 Task: Open the "An overview of groups" article.
Action: Mouse moved to (633, 65)
Screenshot: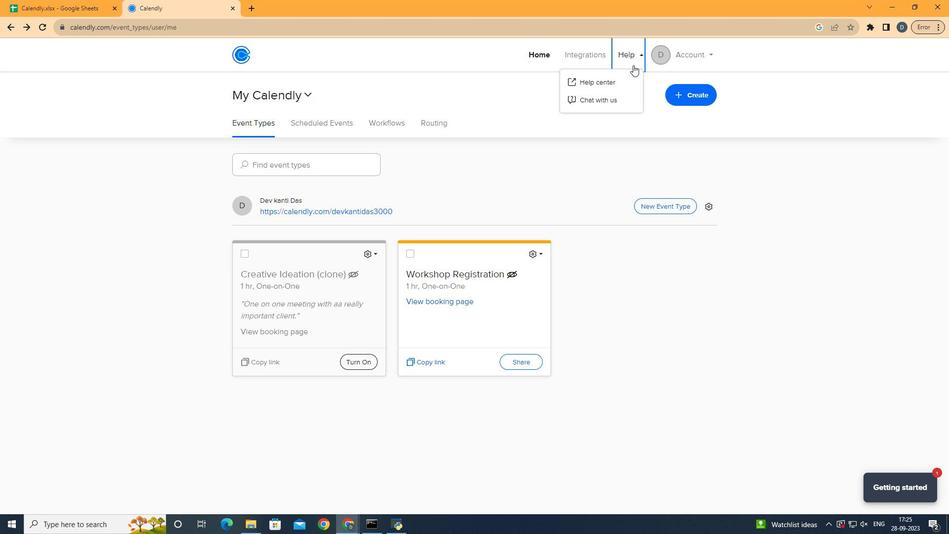 
Action: Mouse pressed left at (633, 65)
Screenshot: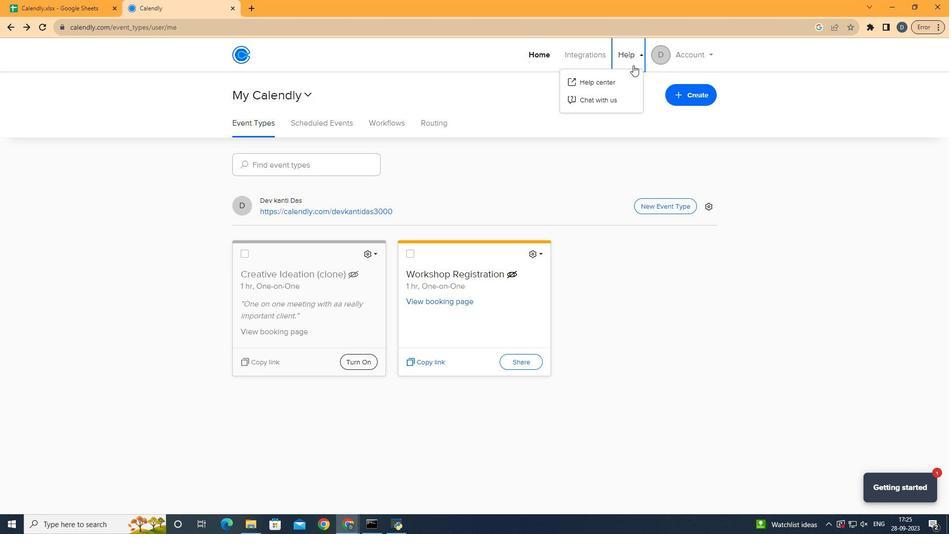 
Action: Mouse moved to (624, 75)
Screenshot: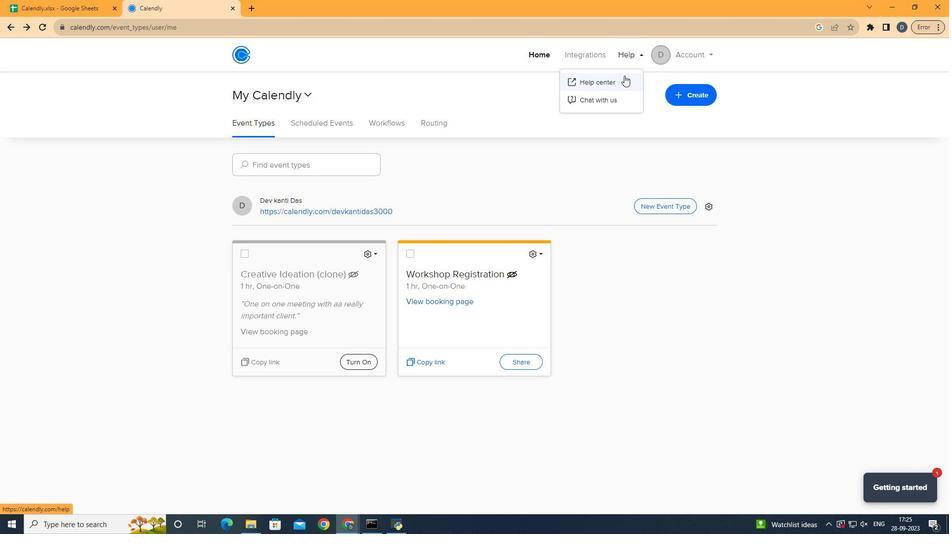
Action: Mouse pressed left at (624, 75)
Screenshot: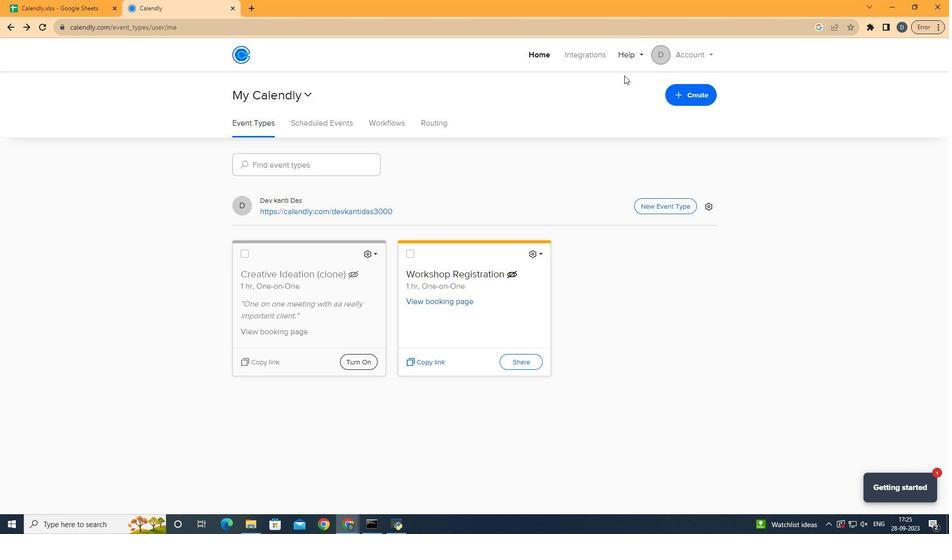 
Action: Mouse moved to (615, 273)
Screenshot: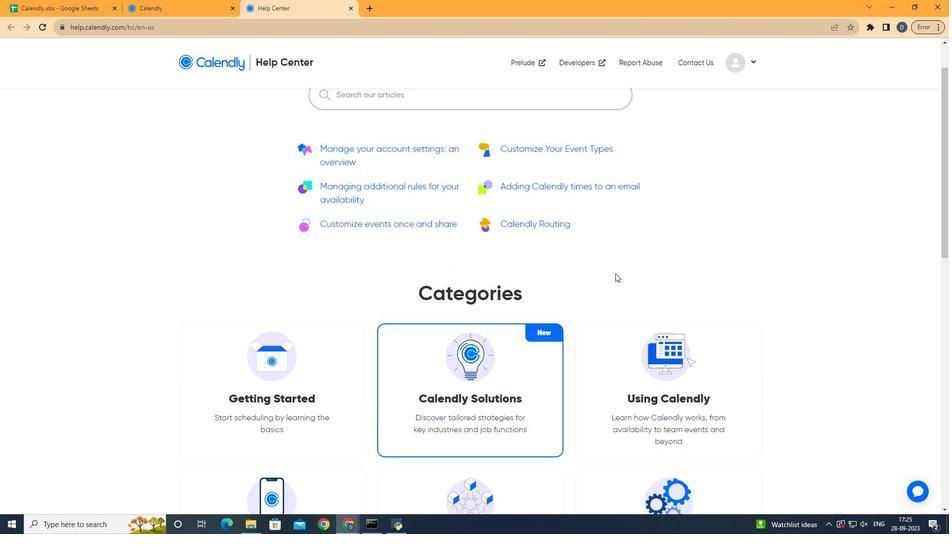 
Action: Mouse scrolled (615, 273) with delta (0, 0)
Screenshot: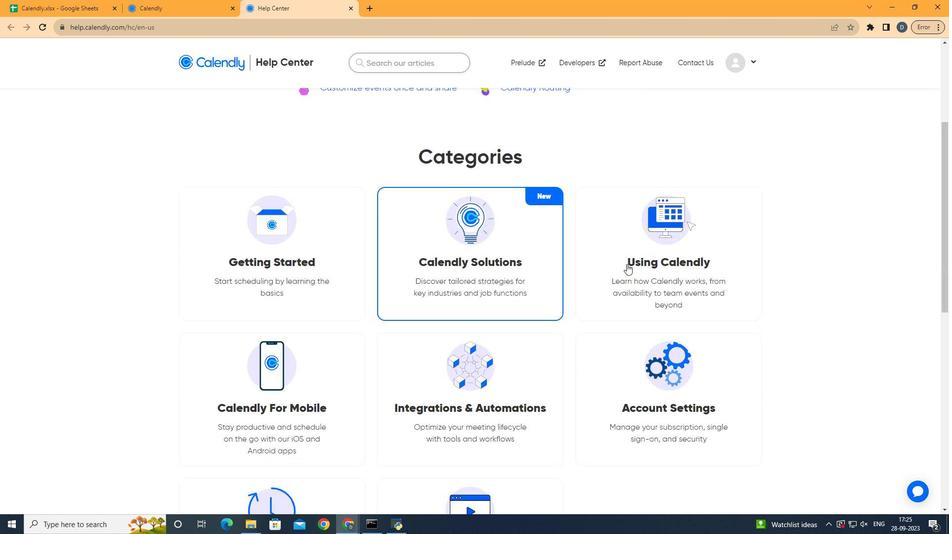
Action: Mouse scrolled (615, 273) with delta (0, 0)
Screenshot: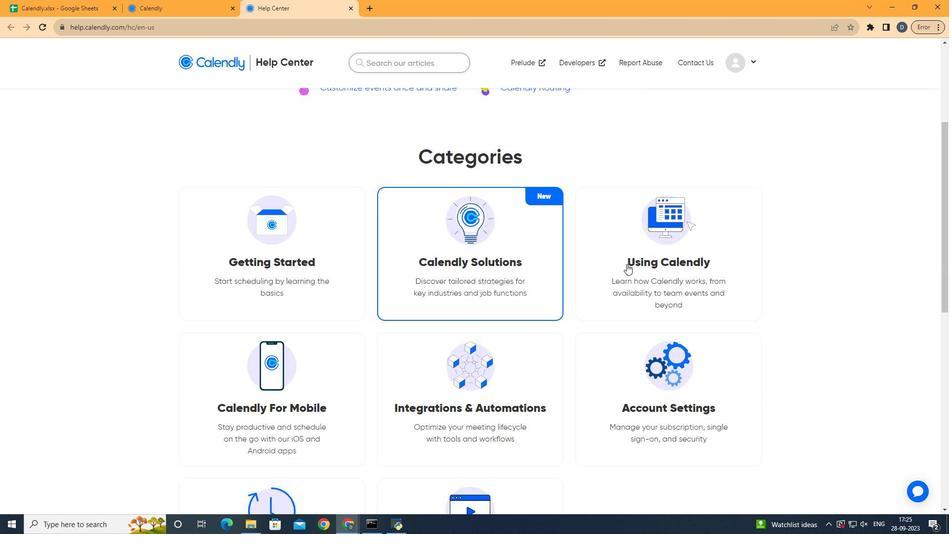 
Action: Mouse scrolled (615, 273) with delta (0, 0)
Screenshot: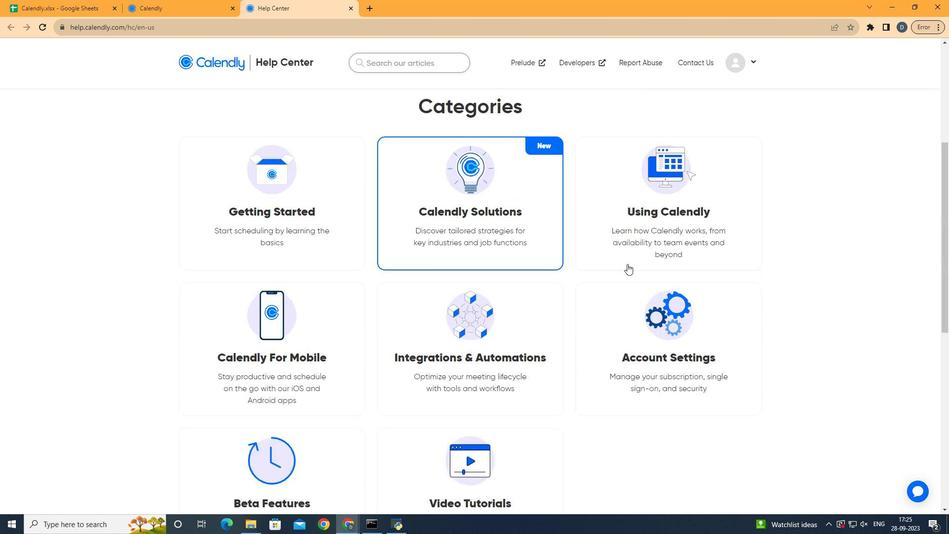 
Action: Mouse scrolled (615, 273) with delta (0, 0)
Screenshot: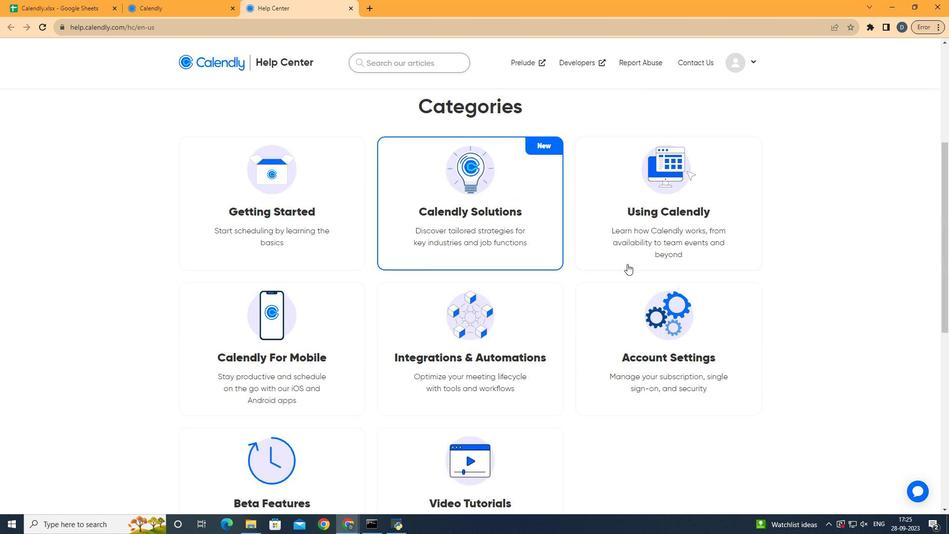 
Action: Mouse scrolled (615, 273) with delta (0, 0)
Screenshot: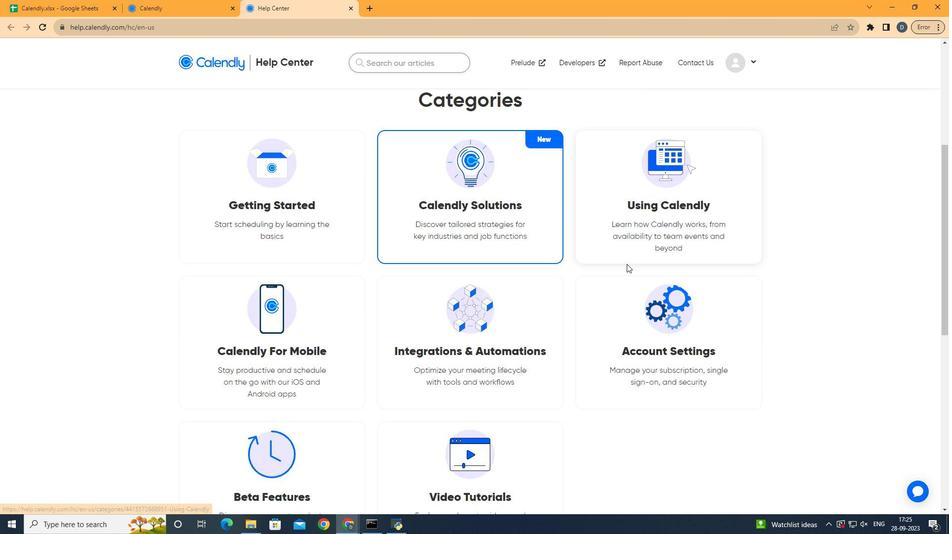 
Action: Mouse moved to (663, 230)
Screenshot: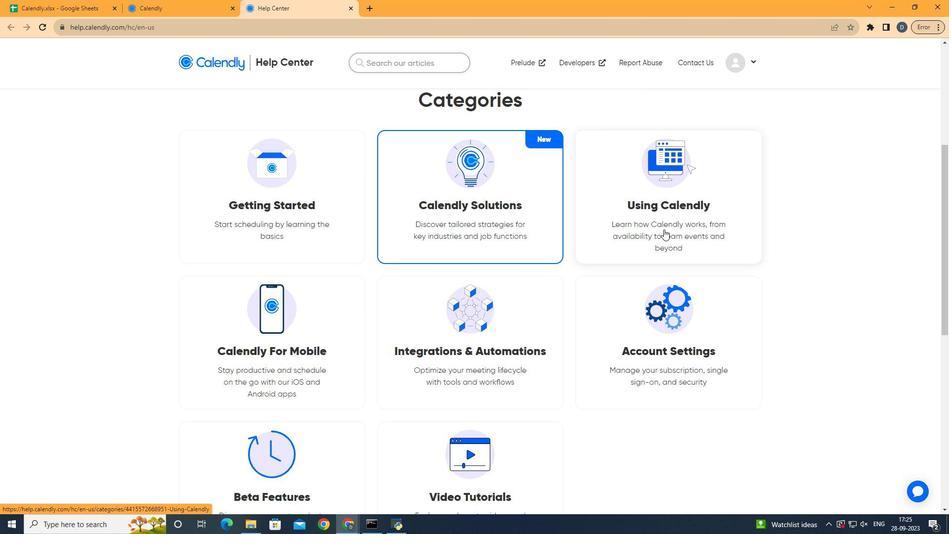 
Action: Mouse pressed left at (663, 230)
Screenshot: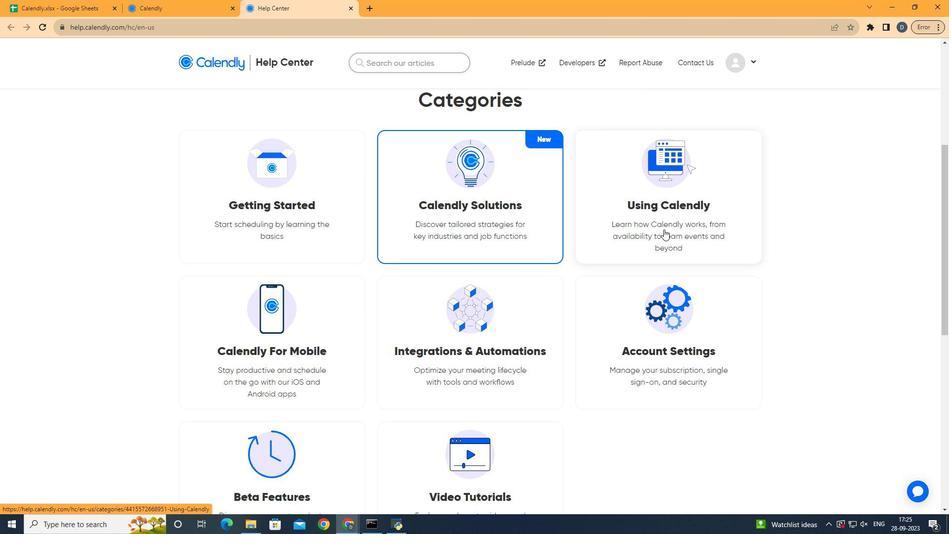 
Action: Mouse moved to (472, 358)
Screenshot: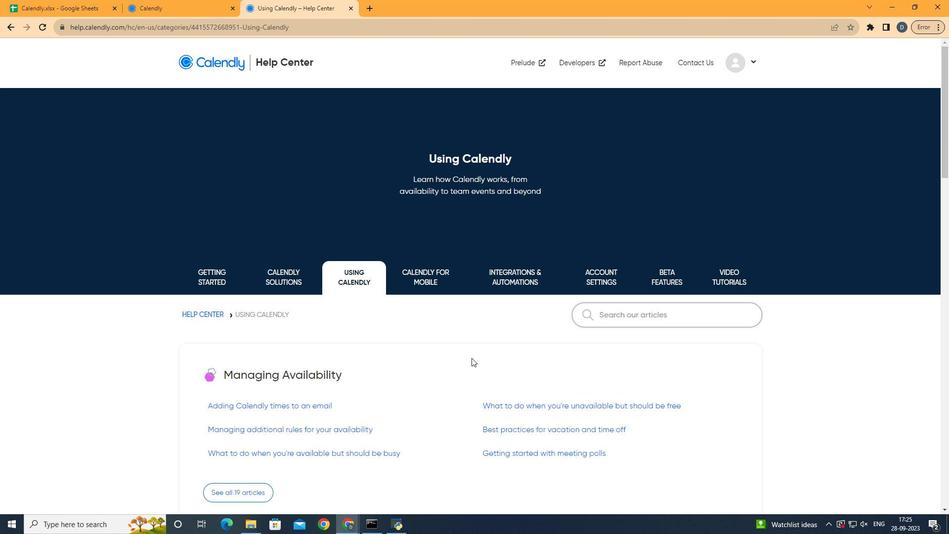 
Action: Mouse scrolled (472, 357) with delta (0, 0)
Screenshot: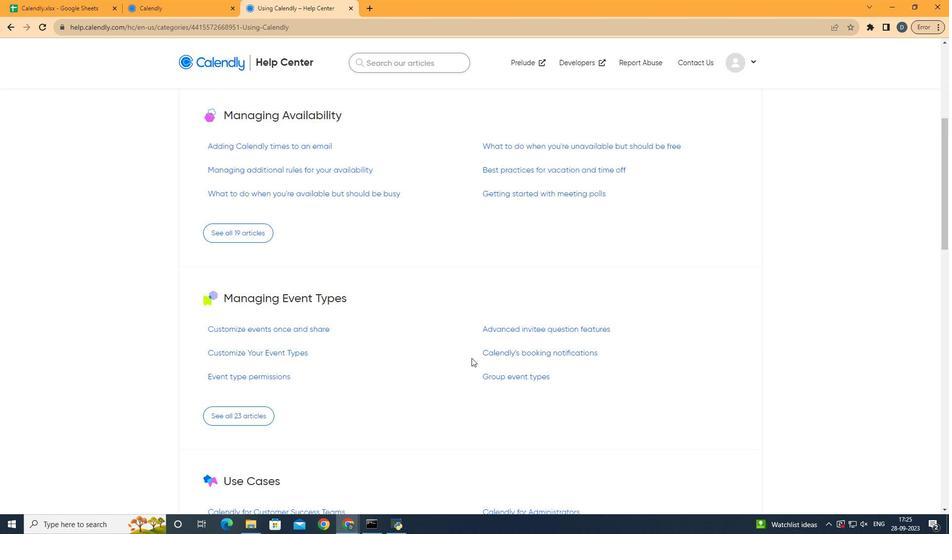 
Action: Mouse scrolled (472, 357) with delta (0, 0)
Screenshot: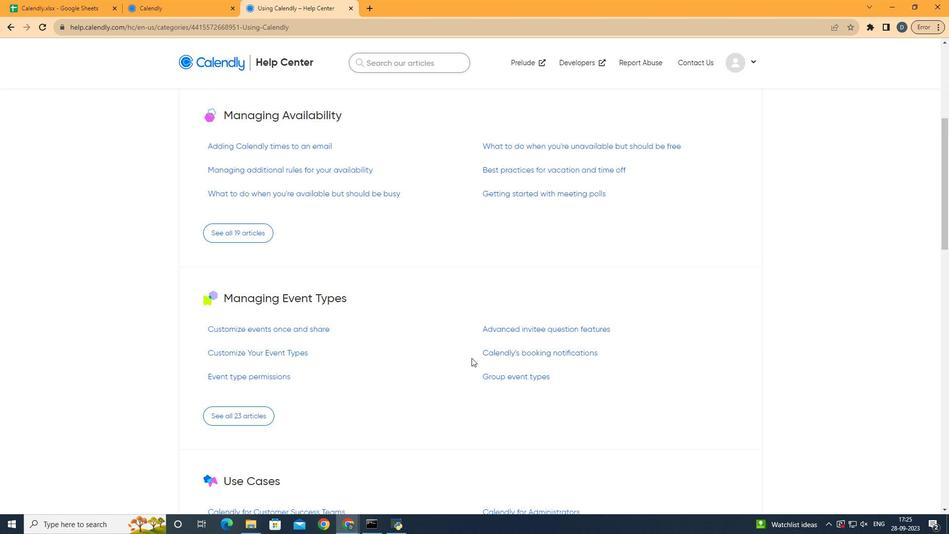 
Action: Mouse scrolled (472, 357) with delta (0, 0)
Screenshot: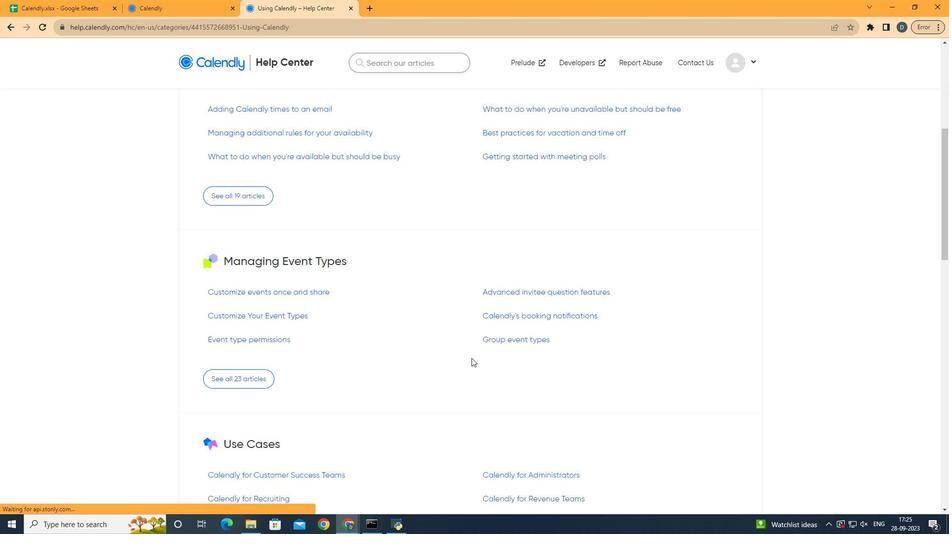
Action: Mouse scrolled (472, 357) with delta (0, 0)
Screenshot: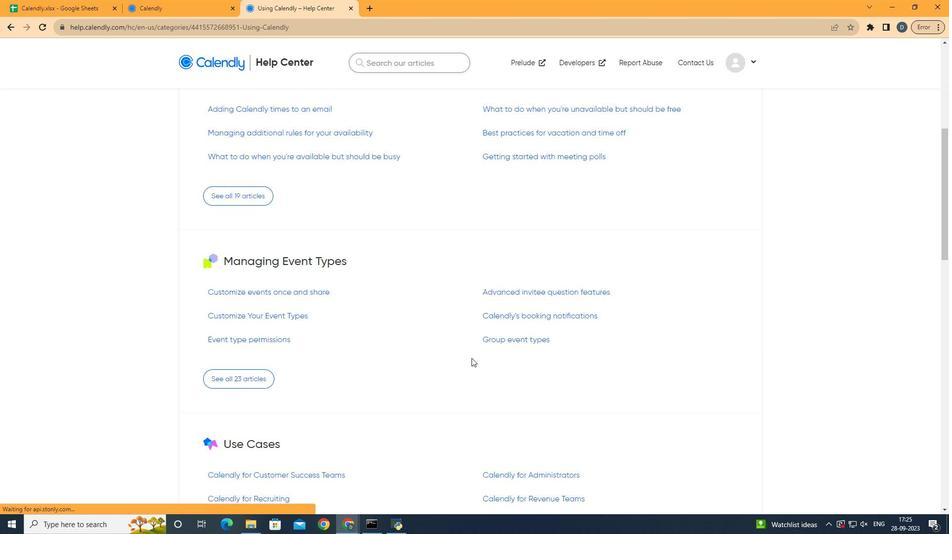 
Action: Mouse scrolled (472, 357) with delta (0, 0)
Screenshot: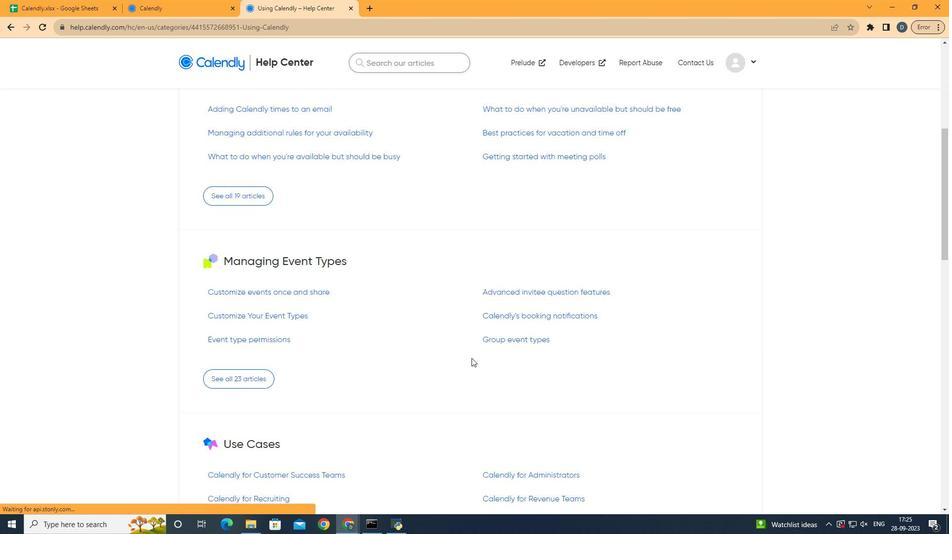 
Action: Mouse scrolled (472, 357) with delta (0, 0)
Screenshot: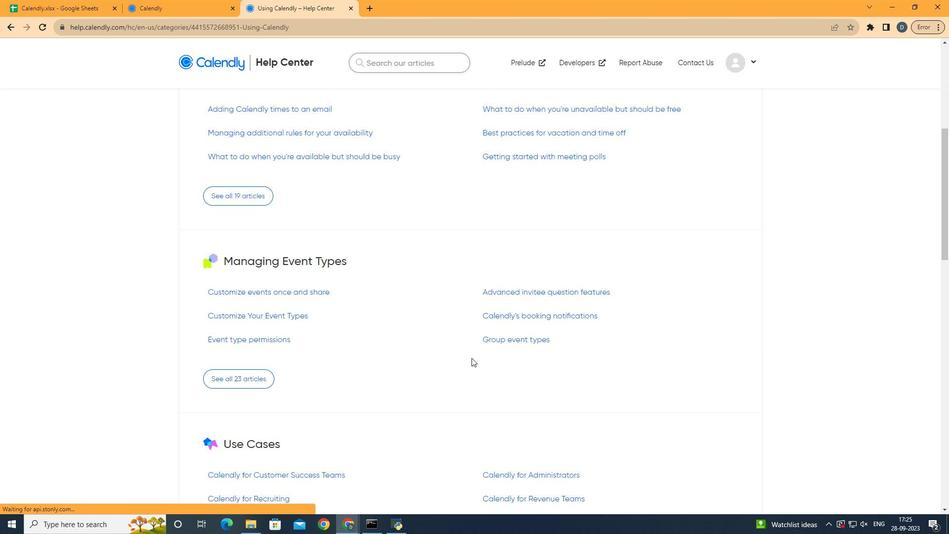 
Action: Mouse scrolled (472, 357) with delta (0, 0)
Screenshot: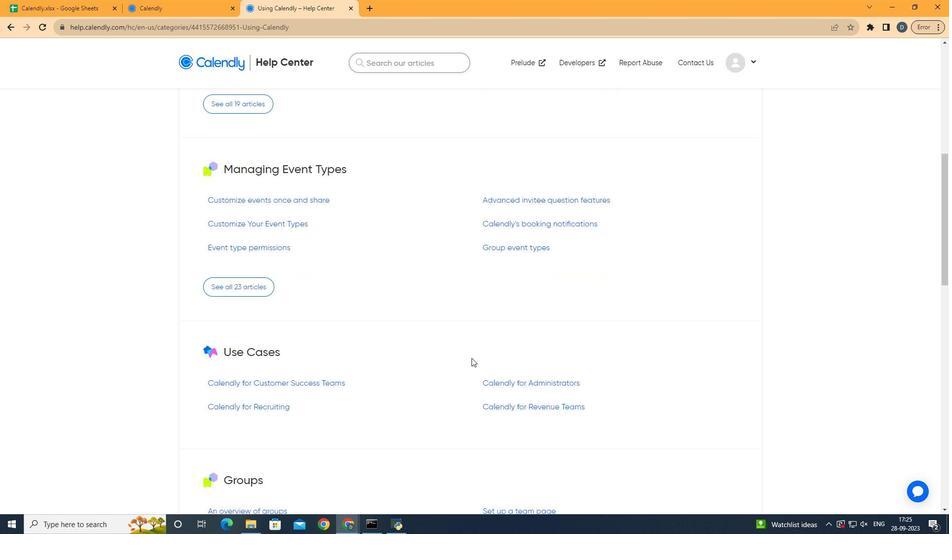 
Action: Mouse scrolled (472, 357) with delta (0, 0)
Screenshot: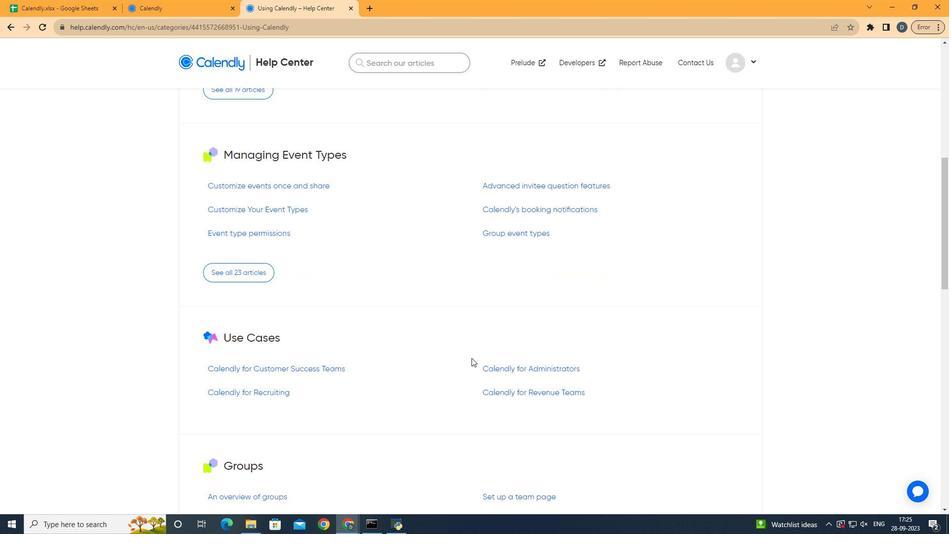 
Action: Mouse scrolled (472, 357) with delta (0, 0)
Screenshot: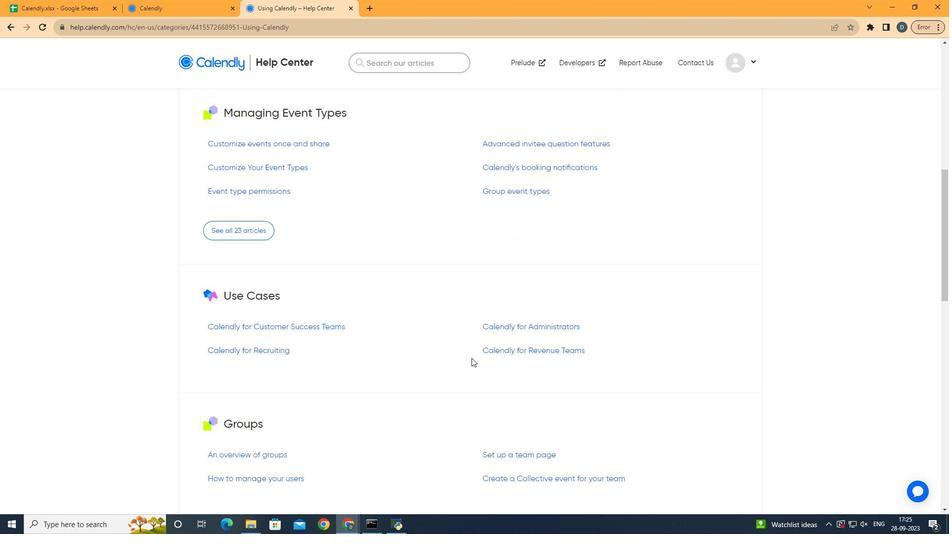 
Action: Mouse scrolled (472, 357) with delta (0, 0)
Screenshot: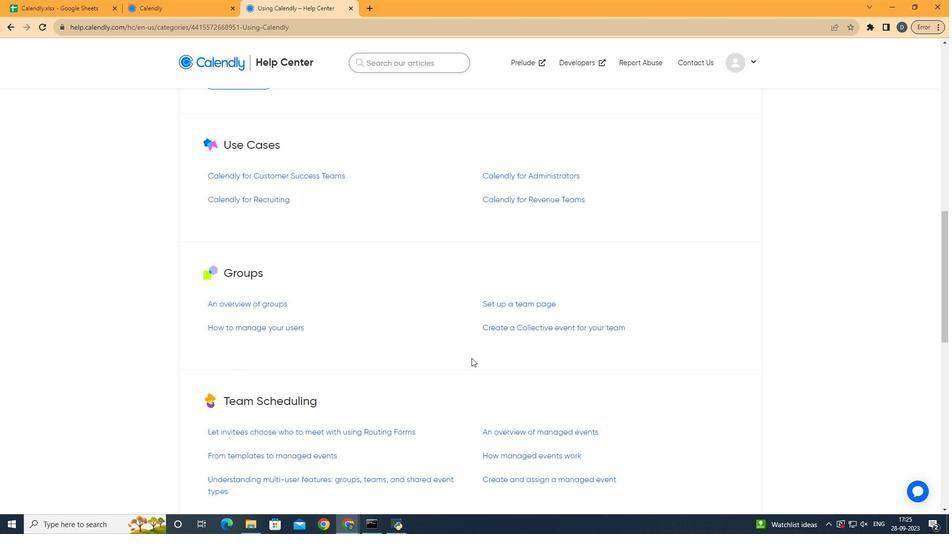 
Action: Mouse scrolled (472, 357) with delta (0, 0)
Screenshot: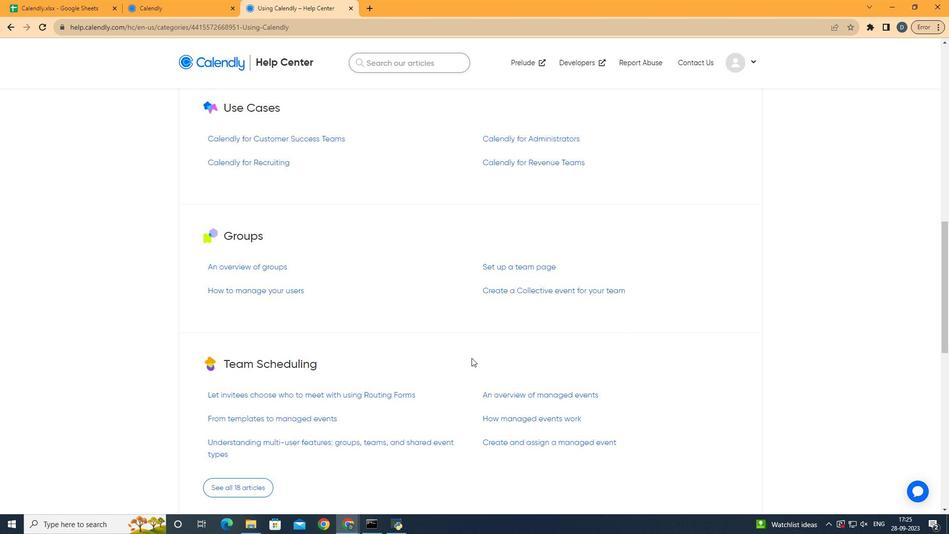 
Action: Mouse scrolled (472, 357) with delta (0, 0)
Screenshot: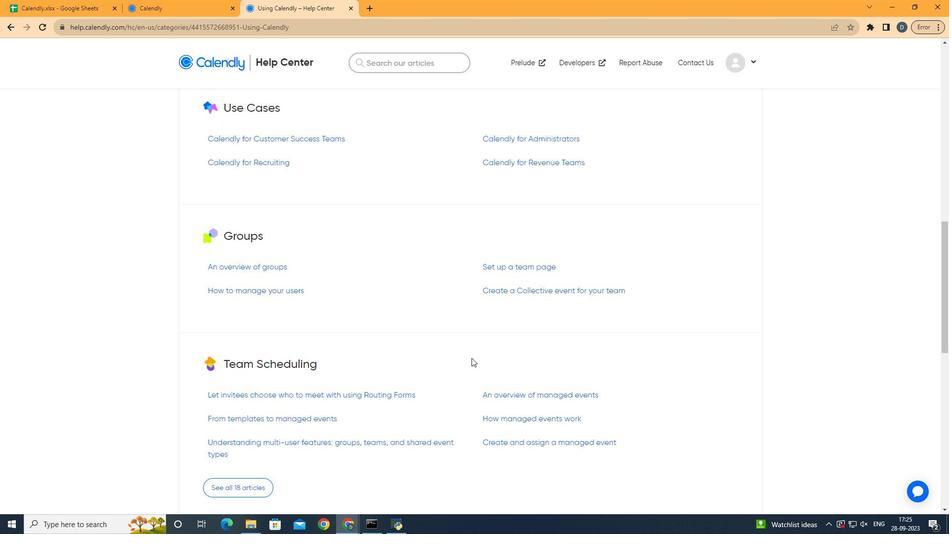 
Action: Mouse scrolled (472, 357) with delta (0, 0)
Screenshot: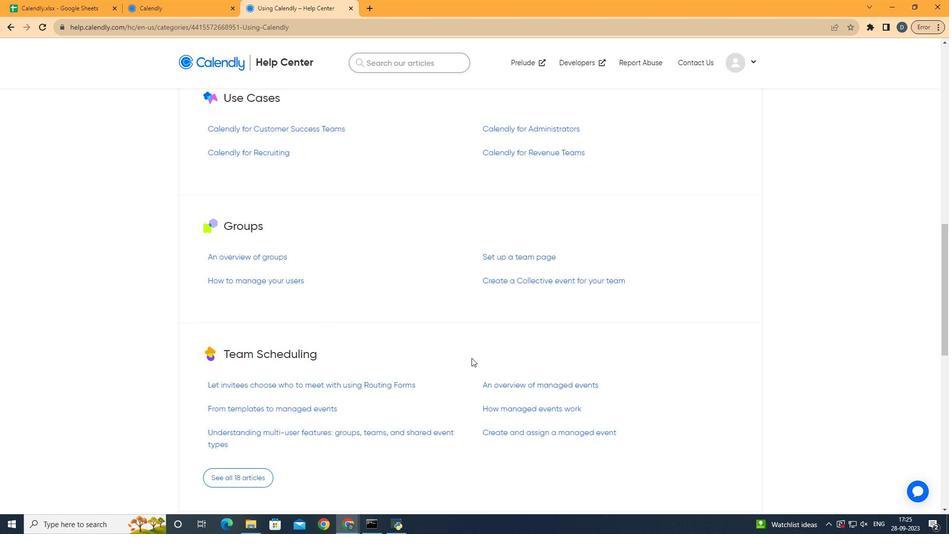 
Action: Mouse moved to (276, 252)
Screenshot: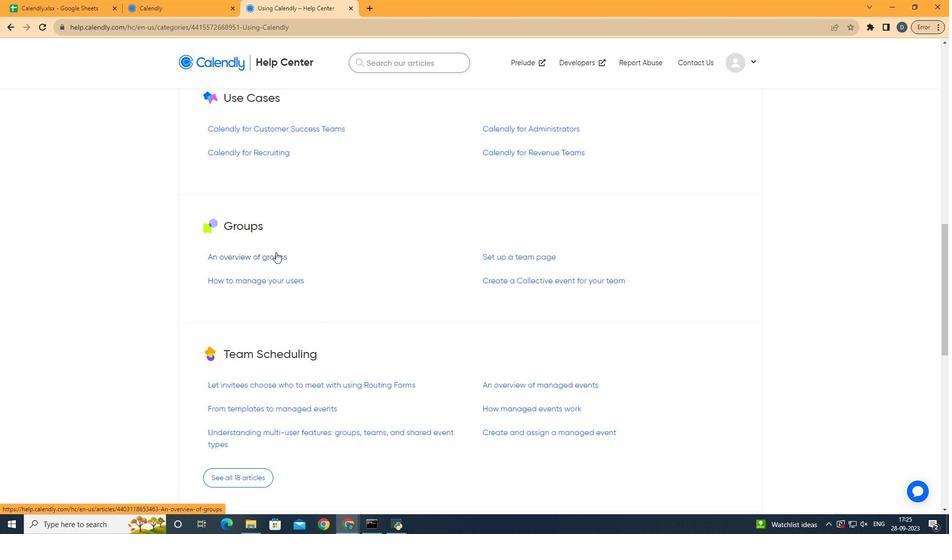 
Action: Mouse pressed left at (276, 252)
Screenshot: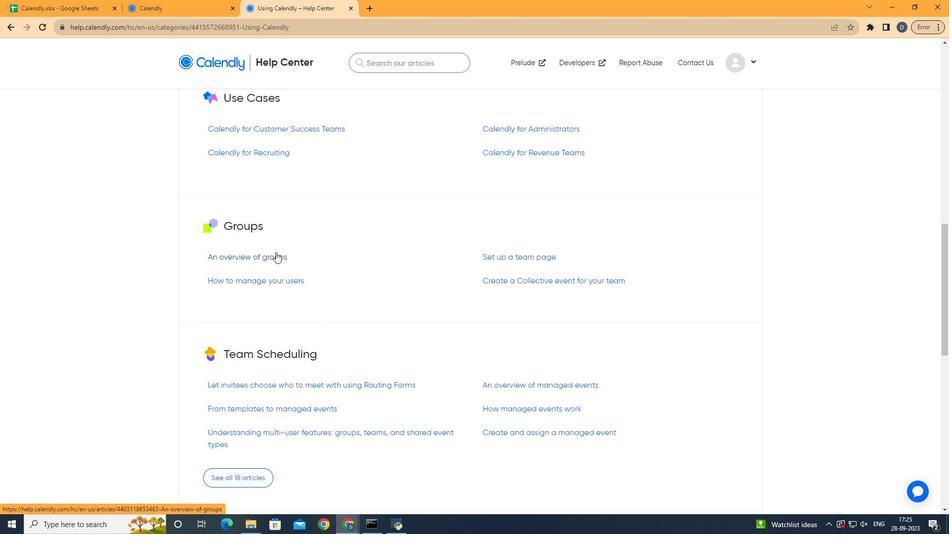 
Action: Mouse moved to (505, 346)
Screenshot: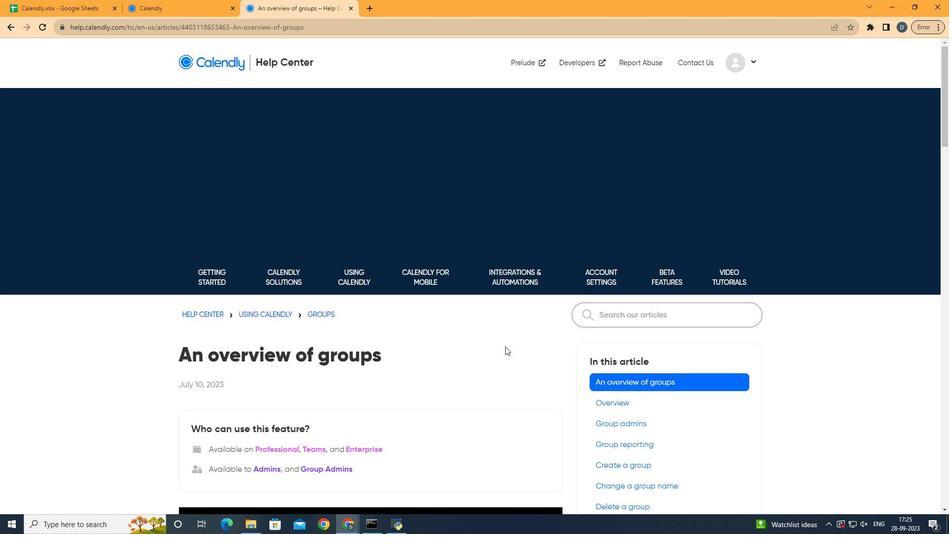 
Action: Mouse scrolled (505, 346) with delta (0, 0)
Screenshot: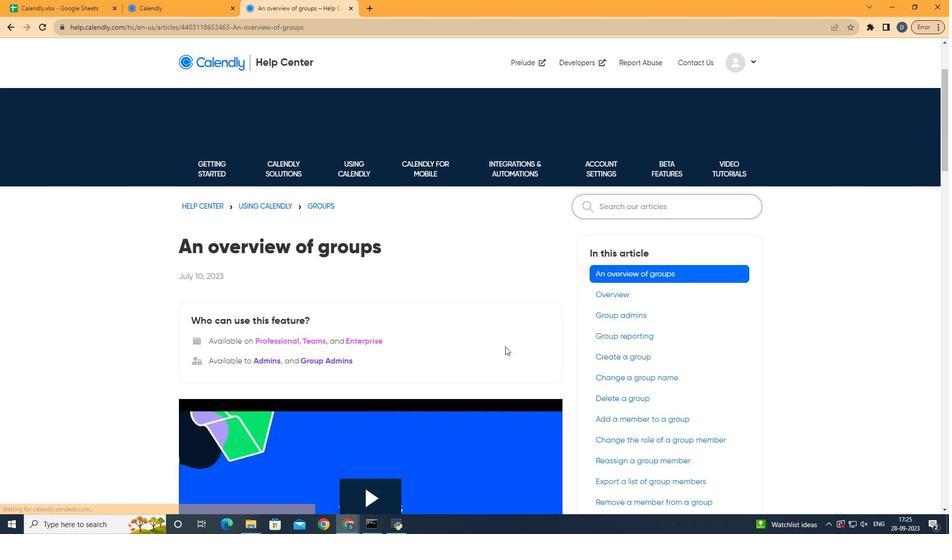 
Action: Mouse scrolled (505, 346) with delta (0, 0)
Screenshot: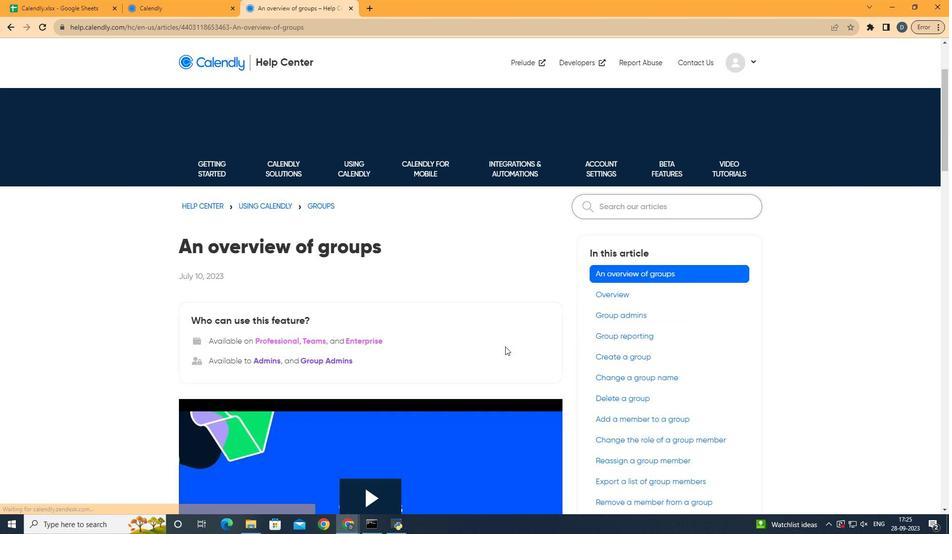 
Action: Mouse scrolled (505, 346) with delta (0, 0)
Screenshot: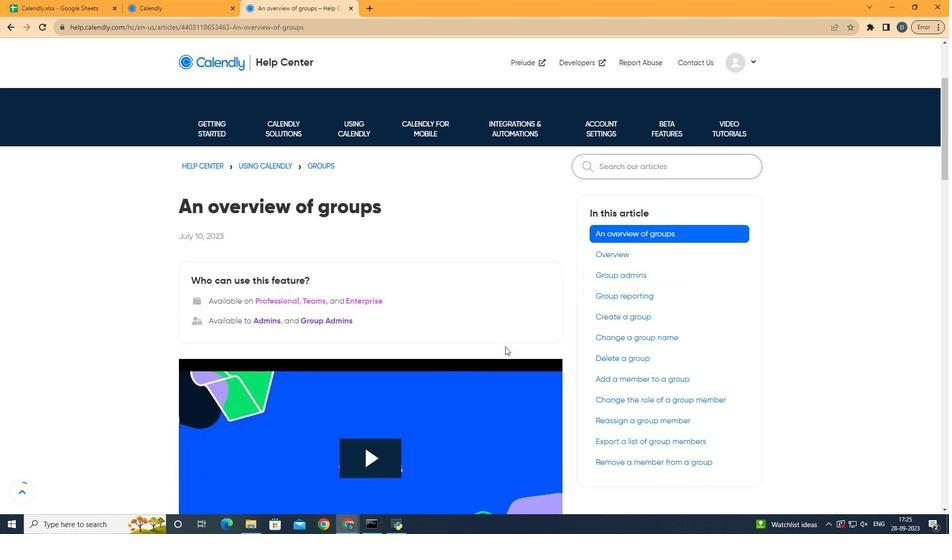 
Action: Mouse scrolled (505, 346) with delta (0, 0)
Screenshot: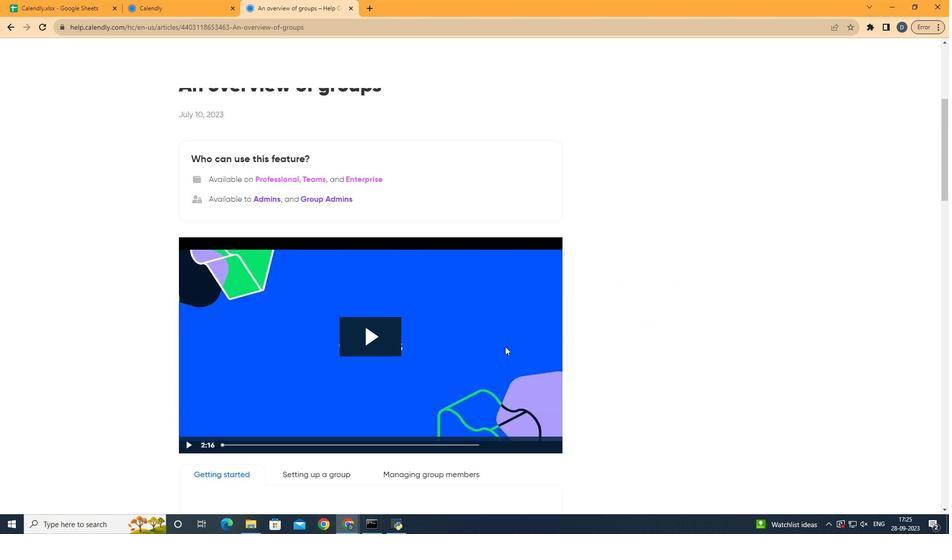 
Action: Mouse scrolled (505, 346) with delta (0, 0)
Screenshot: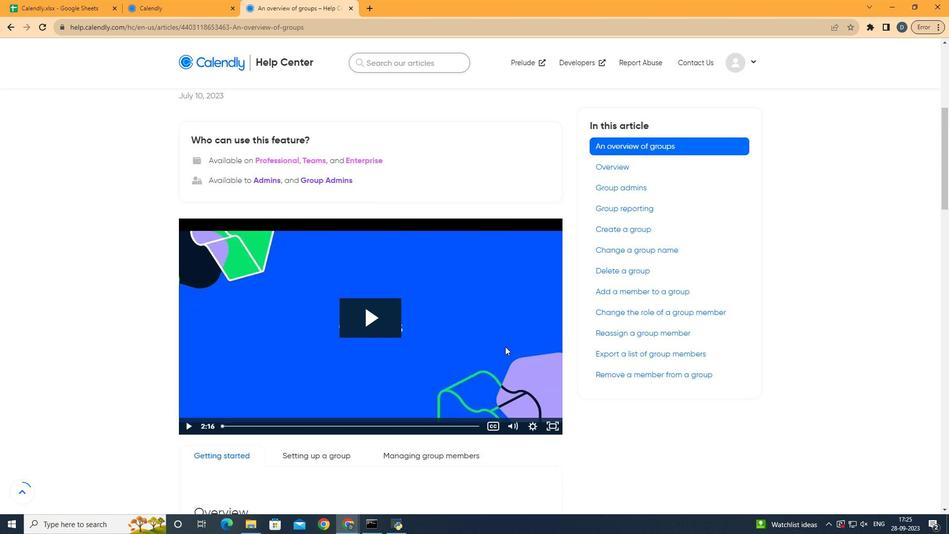 
Action: Mouse scrolled (505, 346) with delta (0, 0)
Screenshot: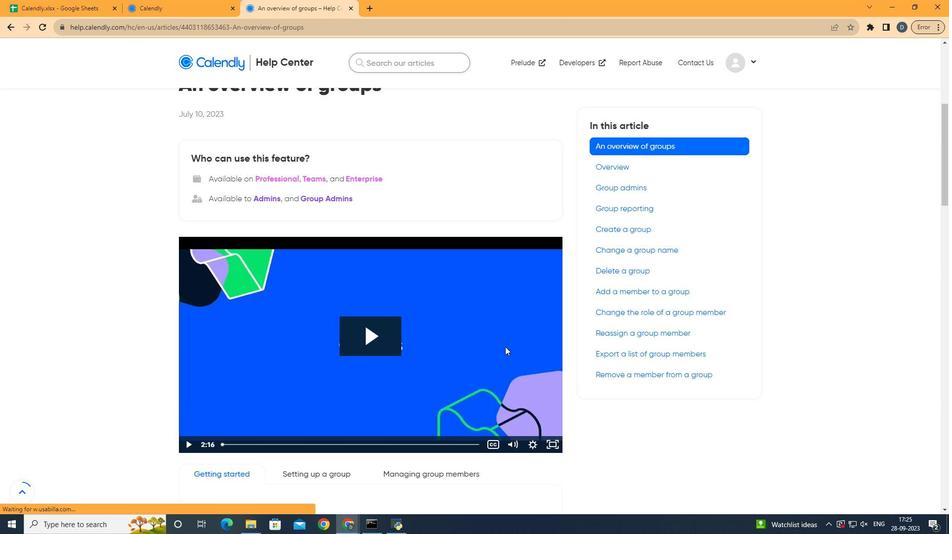 
Action: Mouse scrolled (505, 347) with delta (0, 0)
Screenshot: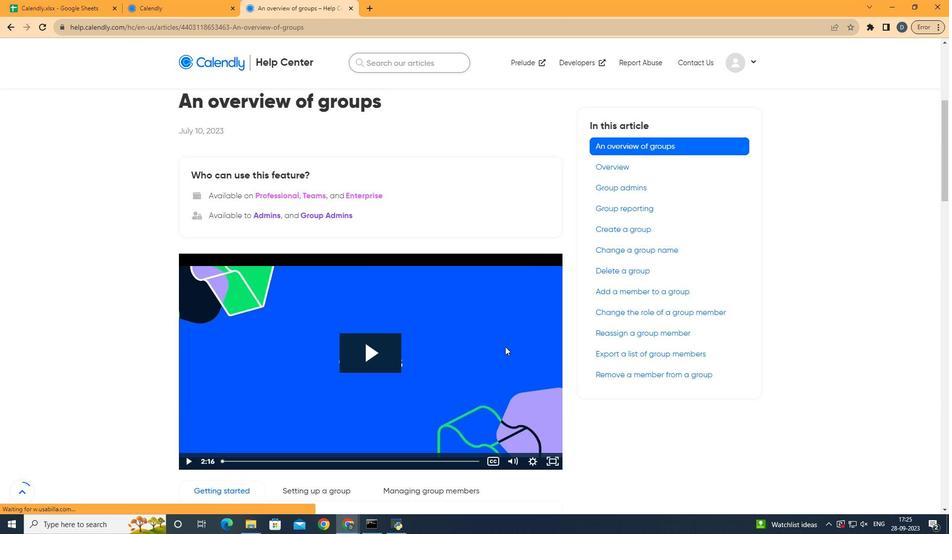 
Action: Mouse scrolled (505, 346) with delta (0, 0)
Screenshot: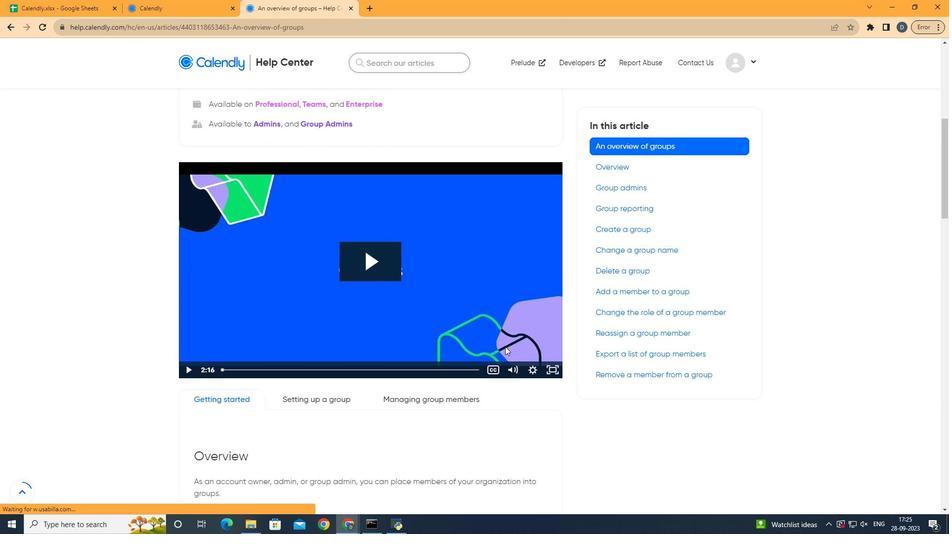 
Action: Mouse scrolled (505, 346) with delta (0, 0)
Screenshot: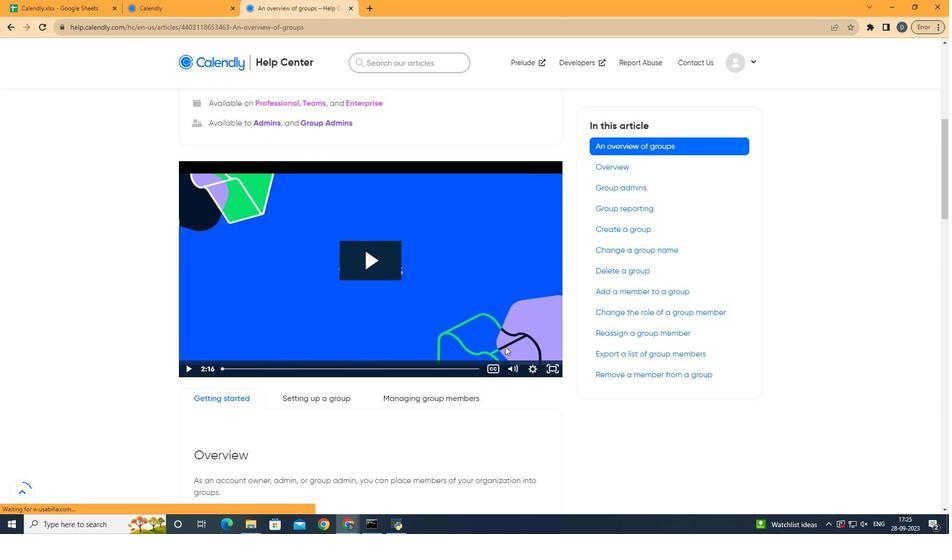 
Action: Mouse scrolled (505, 346) with delta (0, 0)
Screenshot: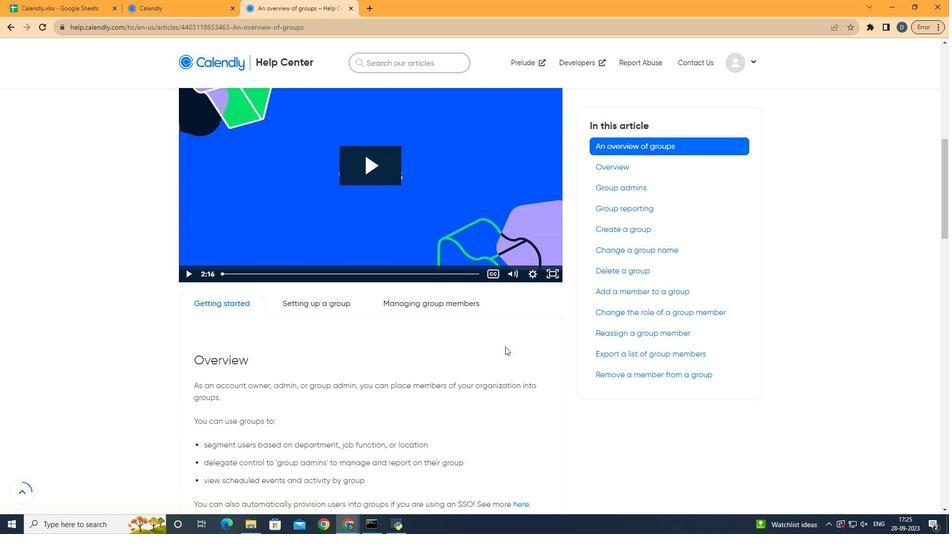 
Action: Mouse scrolled (505, 346) with delta (0, 0)
Screenshot: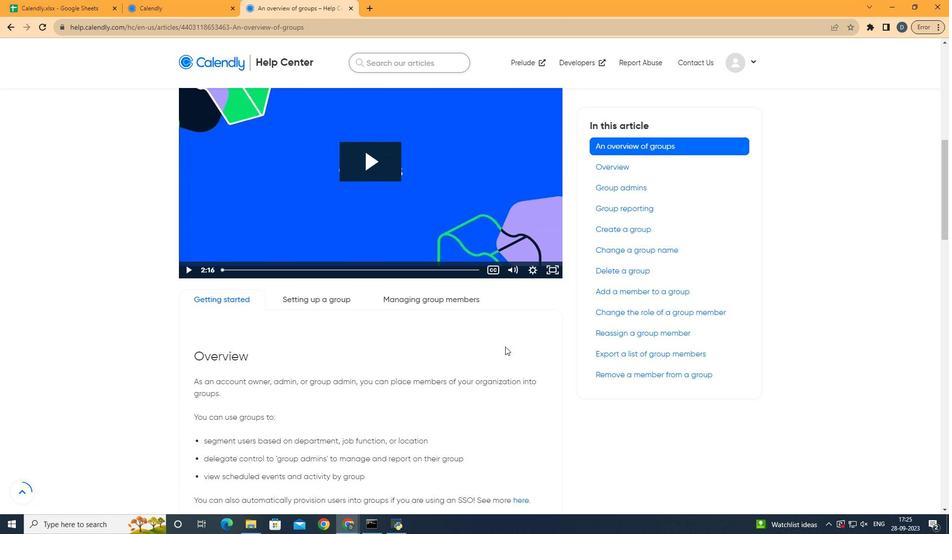 
Action: Mouse scrolled (505, 346) with delta (0, 0)
Screenshot: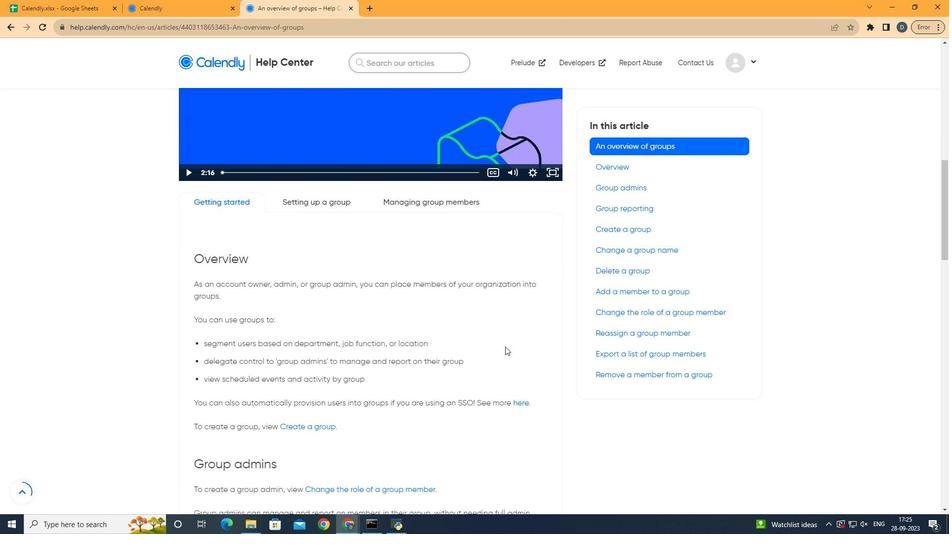 
Action: Mouse scrolled (505, 346) with delta (0, 0)
Screenshot: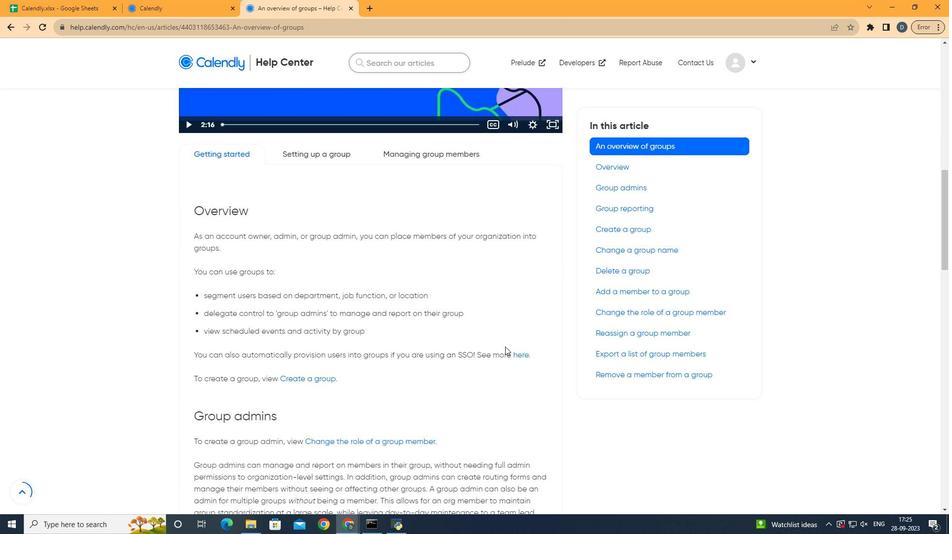 
Action: Mouse scrolled (505, 346) with delta (0, 0)
Screenshot: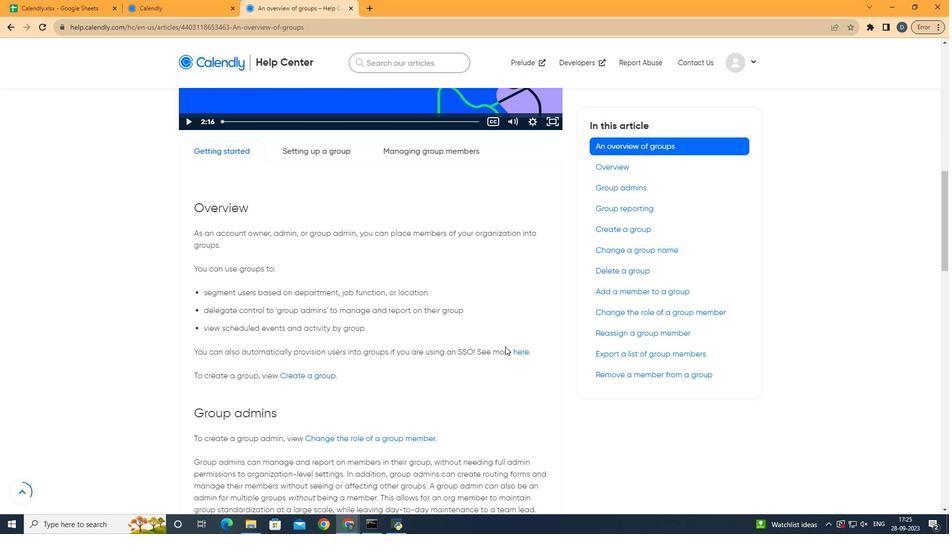 
Action: Mouse scrolled (505, 346) with delta (0, 0)
Screenshot: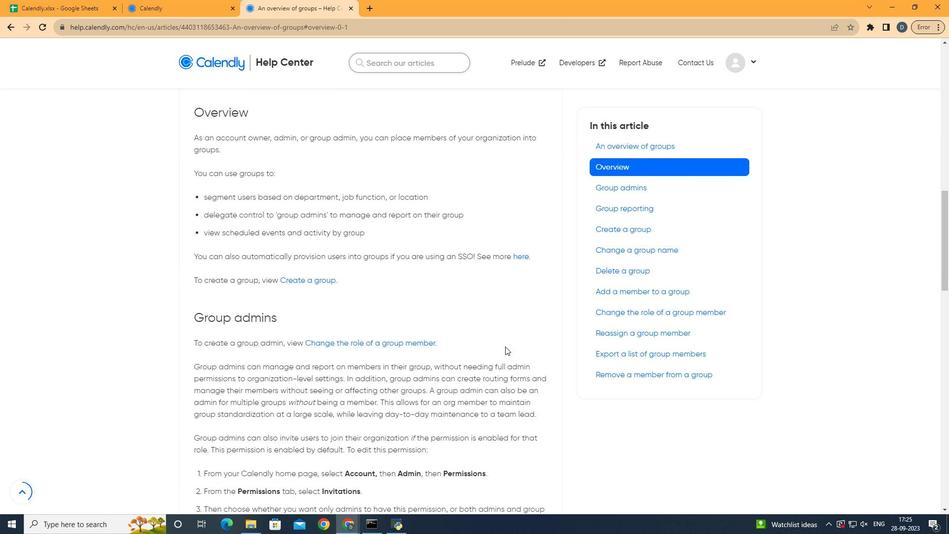 
Action: Mouse scrolled (505, 346) with delta (0, 0)
Screenshot: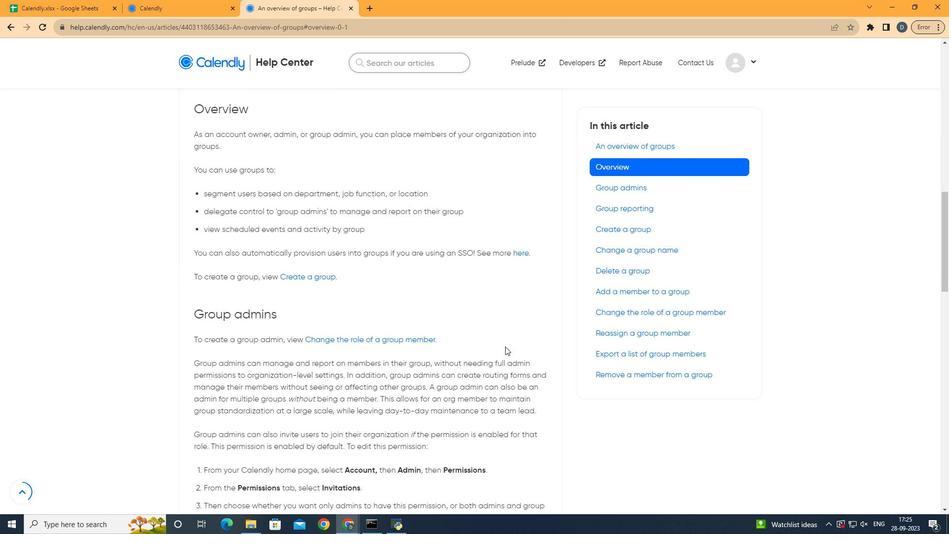 
Action: Mouse scrolled (505, 347) with delta (0, 0)
Screenshot: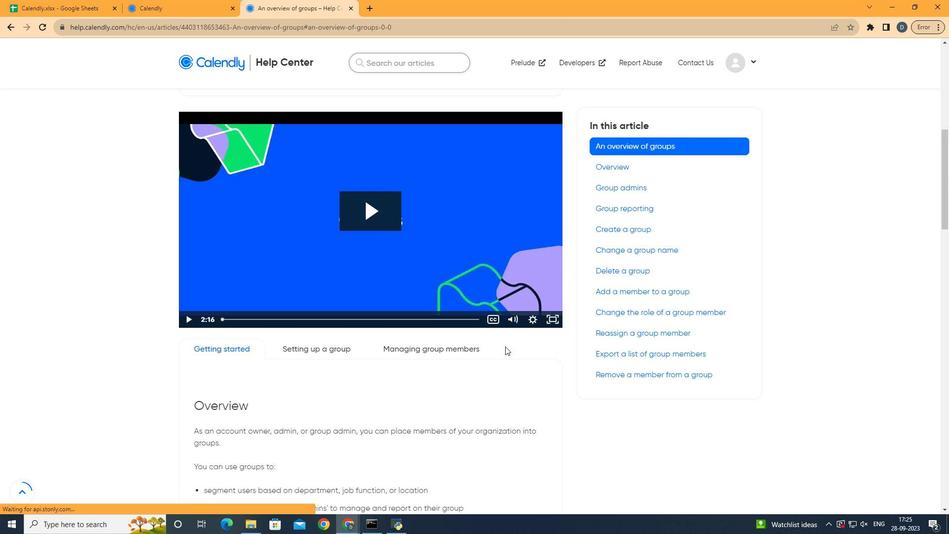 
Action: Mouse scrolled (505, 347) with delta (0, 0)
Screenshot: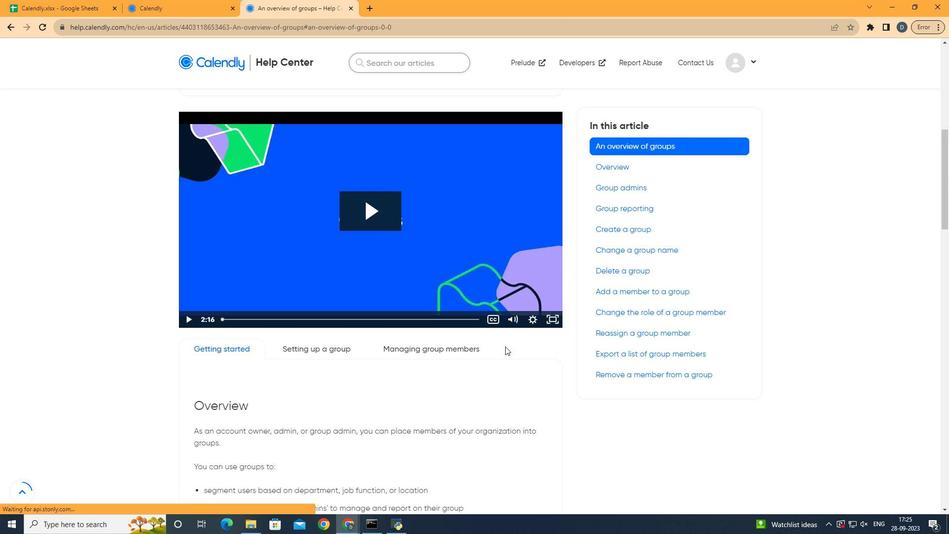 
Action: Mouse scrolled (505, 347) with delta (0, 0)
Screenshot: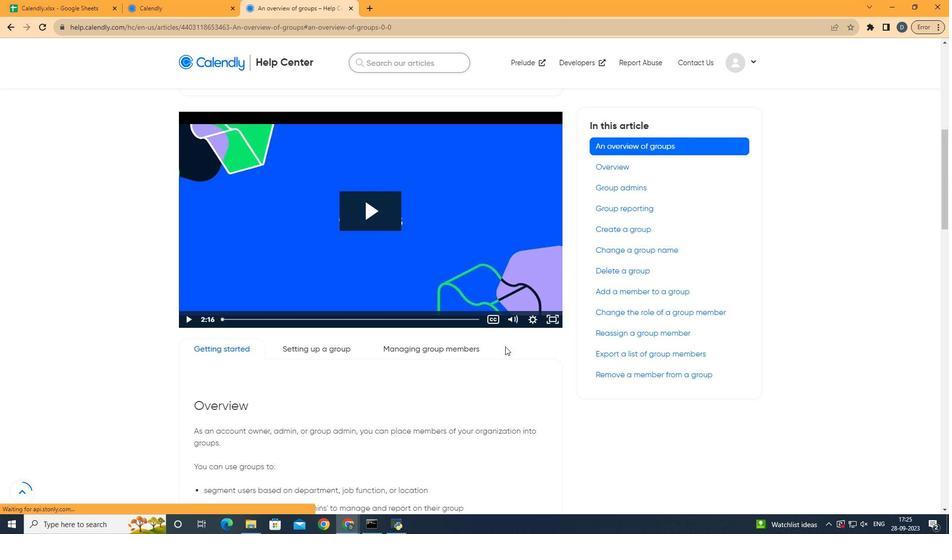 
Action: Mouse scrolled (505, 347) with delta (0, 0)
Screenshot: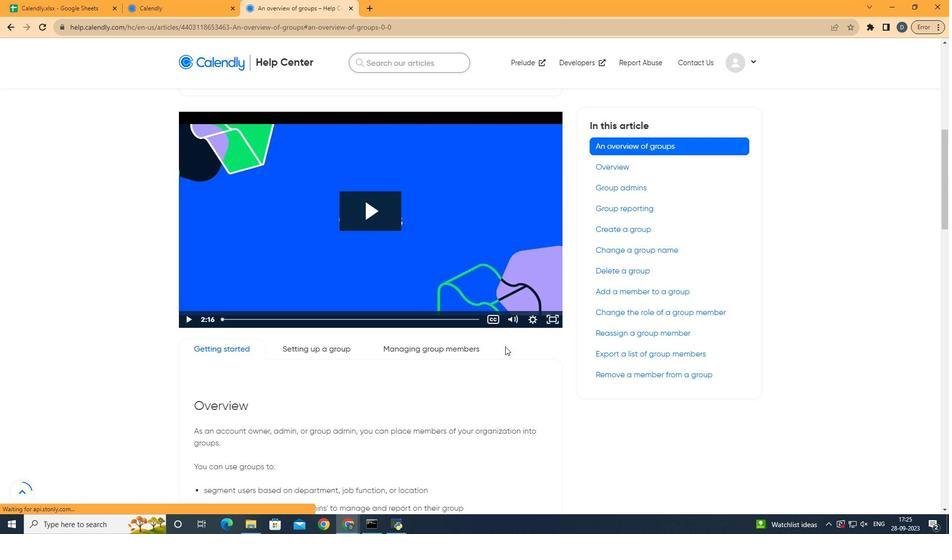 
Action: Mouse scrolled (505, 347) with delta (0, 0)
Screenshot: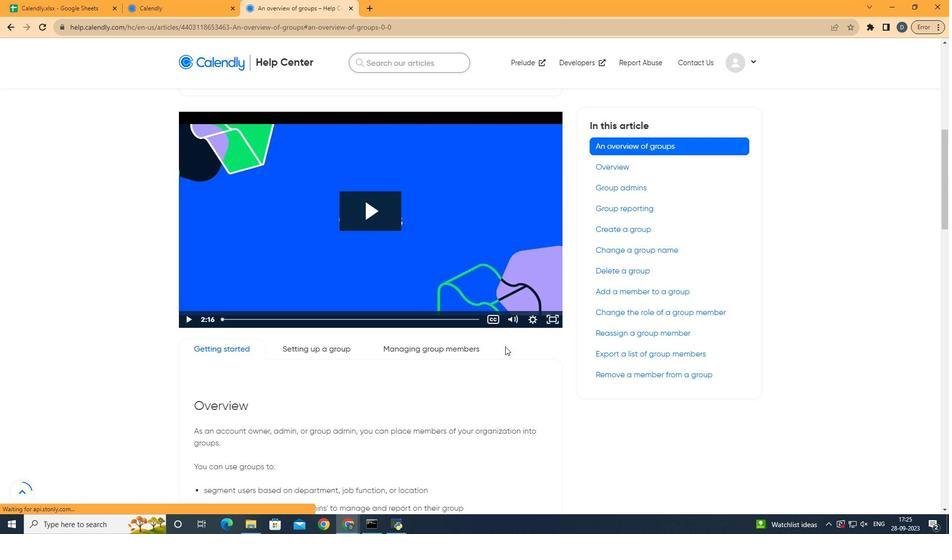 
Action: Mouse scrolled (505, 347) with delta (0, 0)
Screenshot: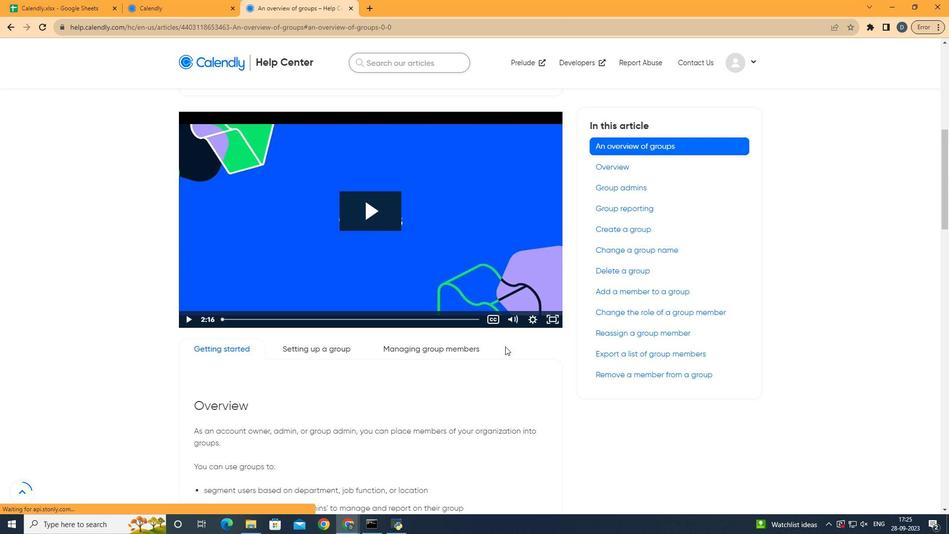 
Action: Mouse scrolled (505, 347) with delta (0, 0)
Screenshot: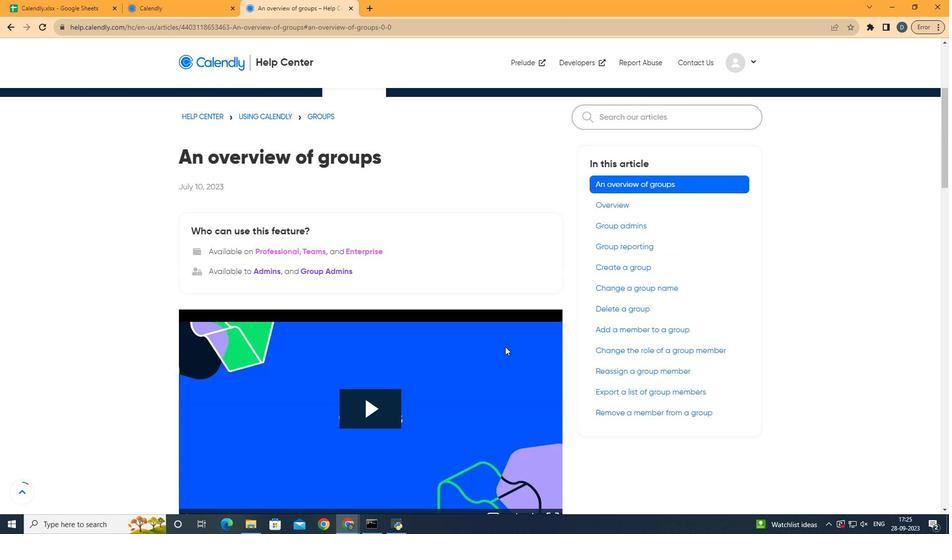 
Action: Mouse scrolled (505, 347) with delta (0, 0)
Screenshot: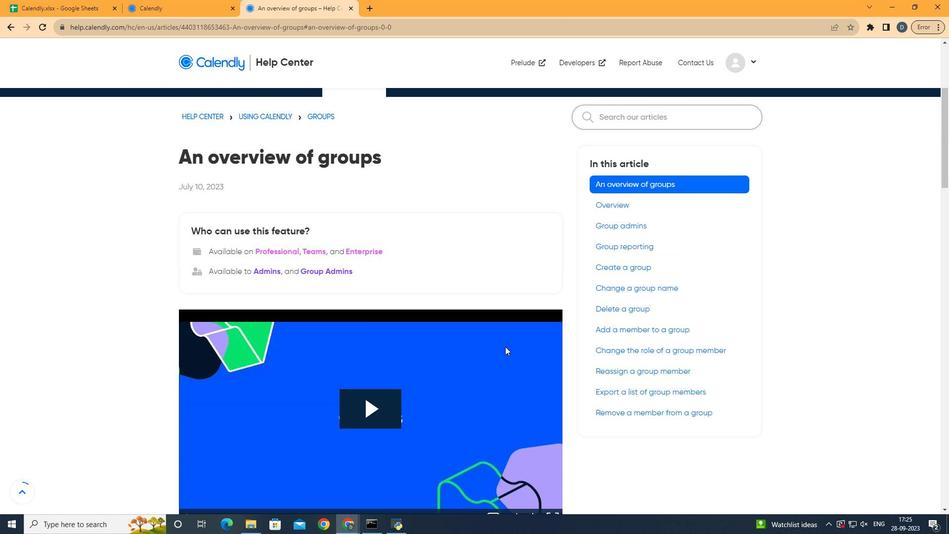 
Action: Mouse scrolled (505, 347) with delta (0, 0)
Screenshot: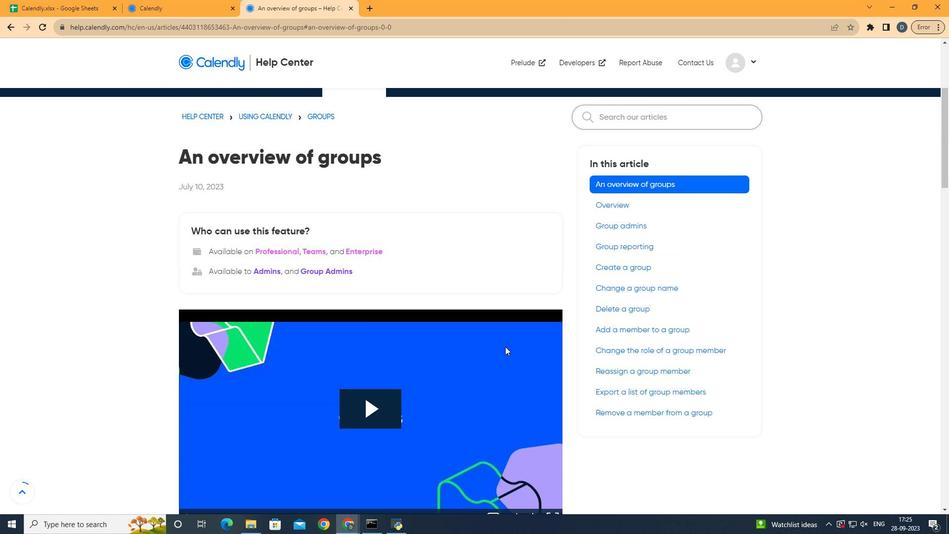 
Action: Mouse scrolled (505, 347) with delta (0, 0)
Screenshot: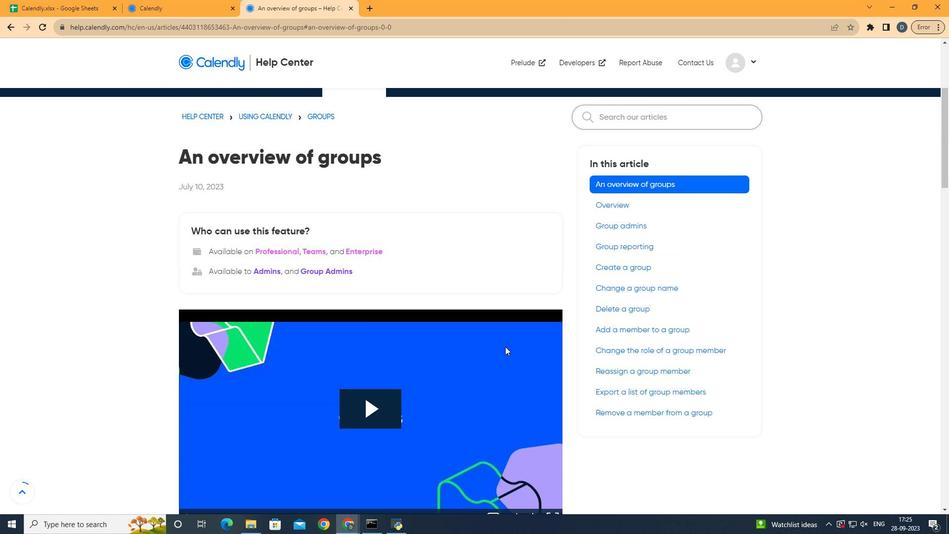 
Action: Mouse scrolled (505, 347) with delta (0, 0)
Screenshot: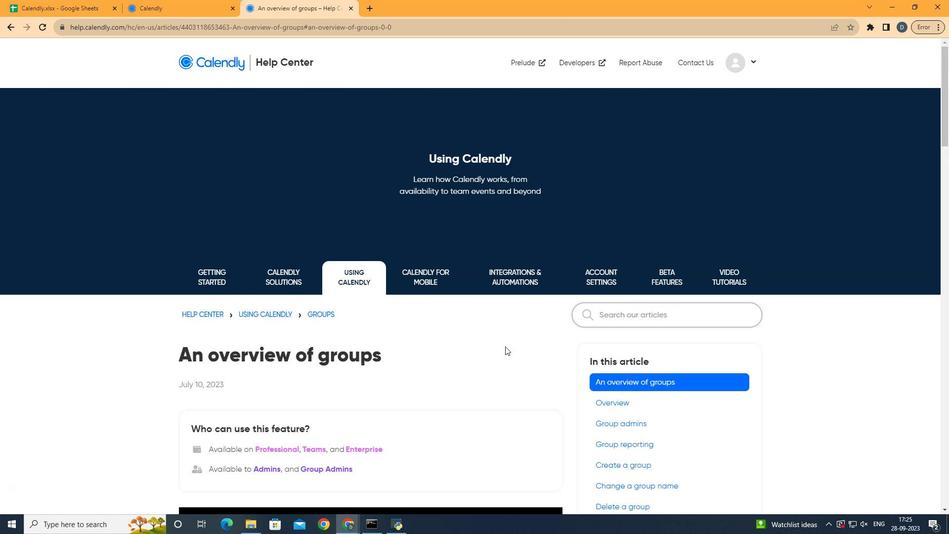 
Action: Mouse scrolled (505, 347) with delta (0, 0)
Screenshot: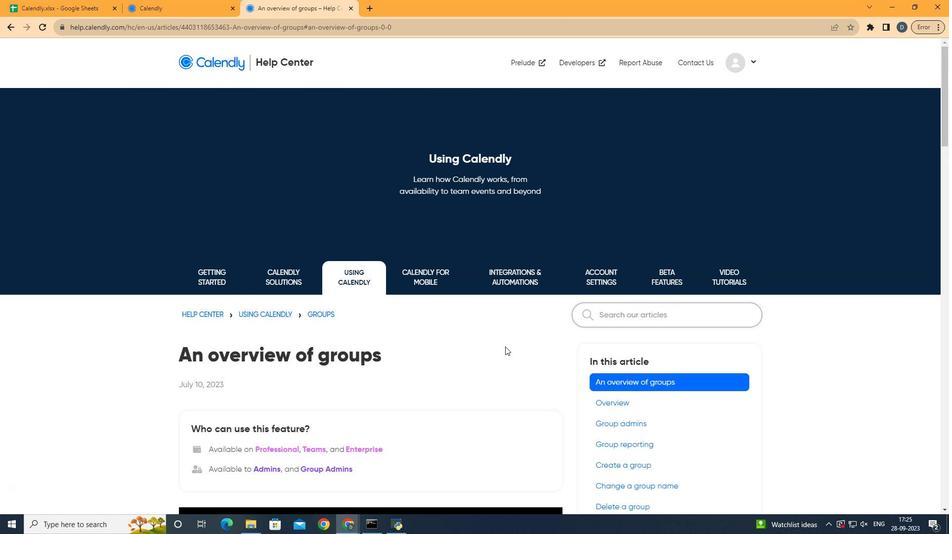 
Action: Mouse scrolled (505, 347) with delta (0, 0)
Screenshot: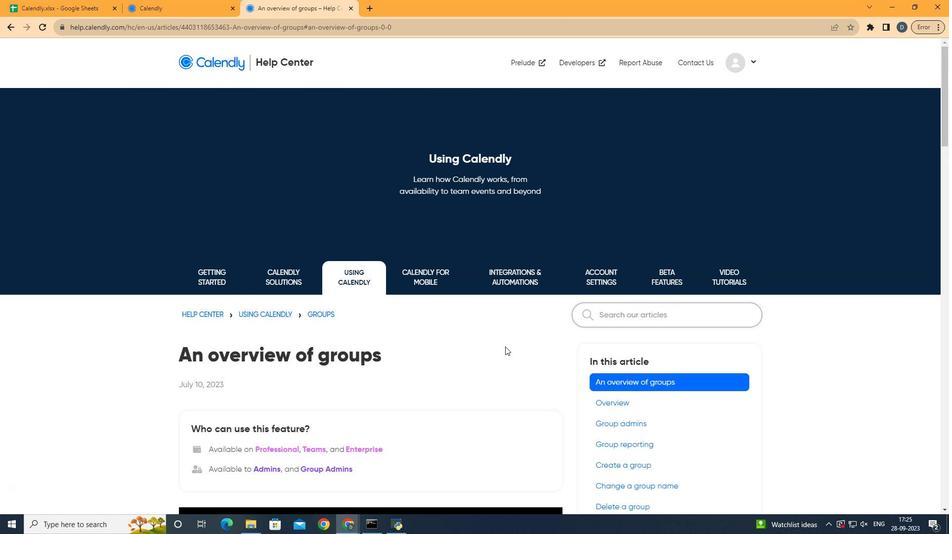 
Action: Mouse scrolled (505, 347) with delta (0, 0)
Screenshot: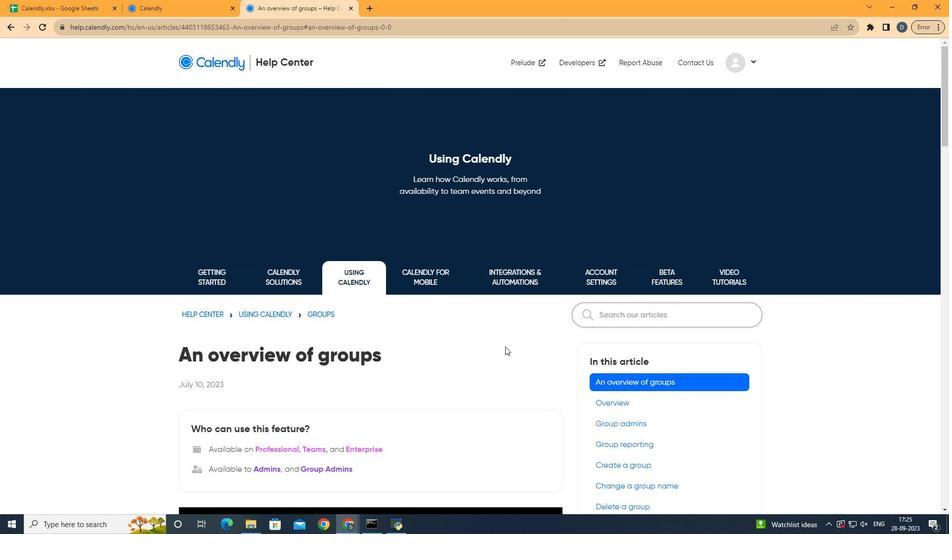 
Action: Mouse scrolled (505, 347) with delta (0, 0)
Screenshot: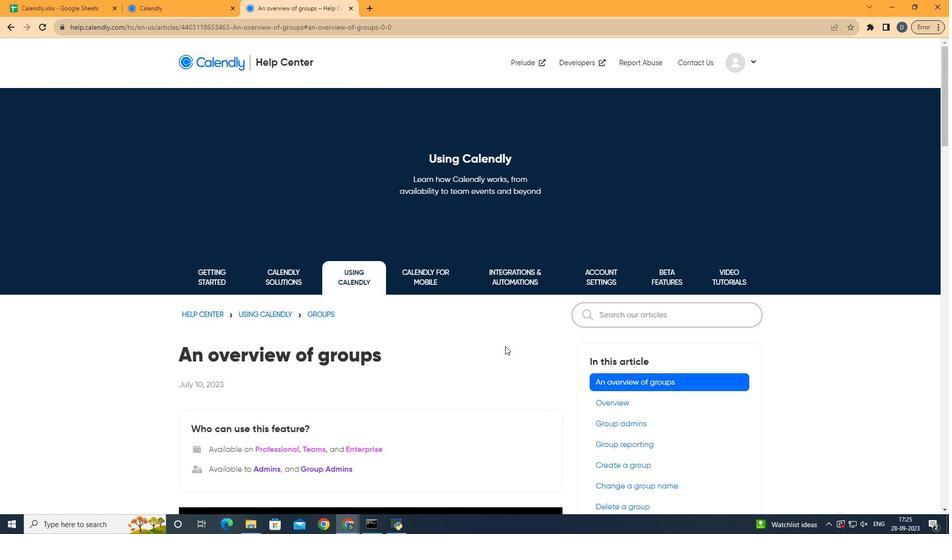 
